 Task: Create a section Escape Velocity and in the section, add a milestone Email Marketing Automation in the project WorldView.
Action: Mouse moved to (45, 327)
Screenshot: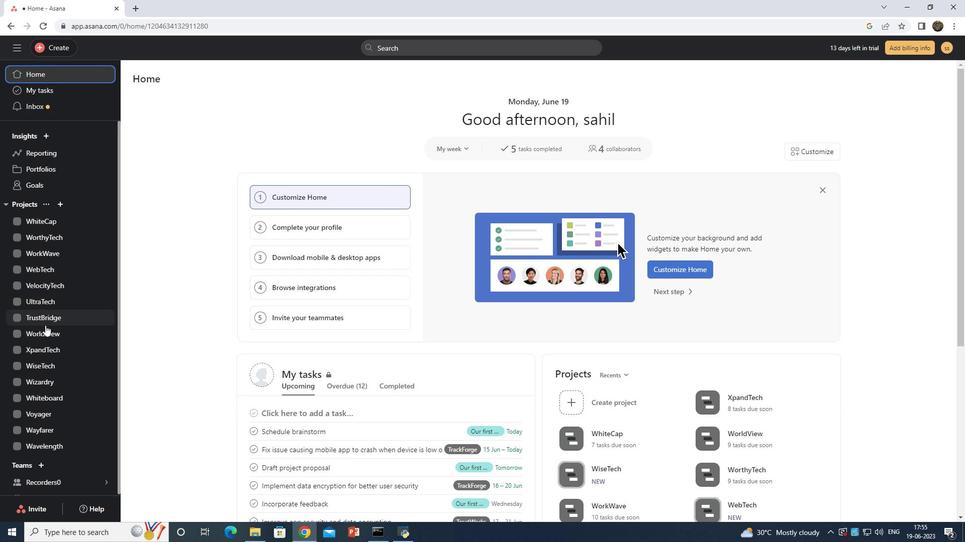 
Action: Mouse pressed left at (45, 327)
Screenshot: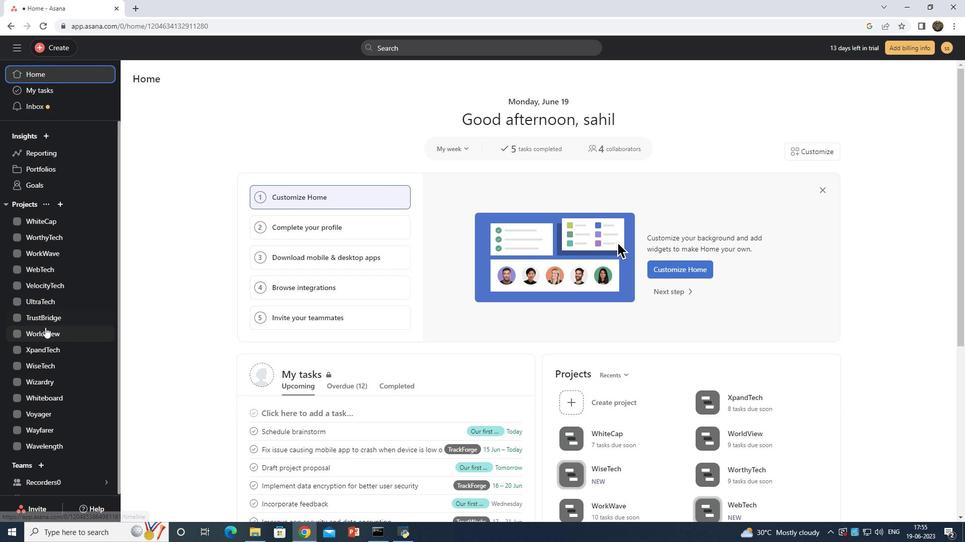 
Action: Mouse moved to (173, 416)
Screenshot: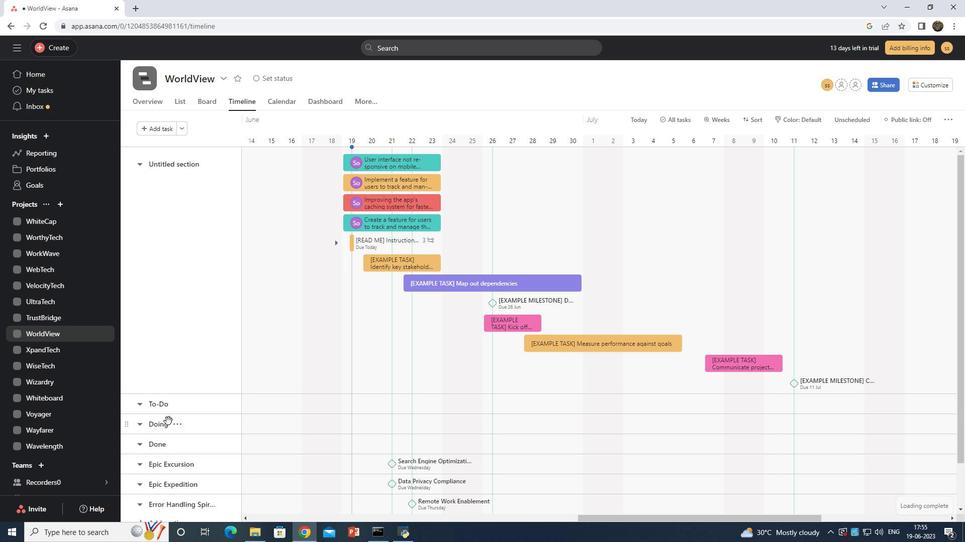 
Action: Mouse scrolled (173, 415) with delta (0, 0)
Screenshot: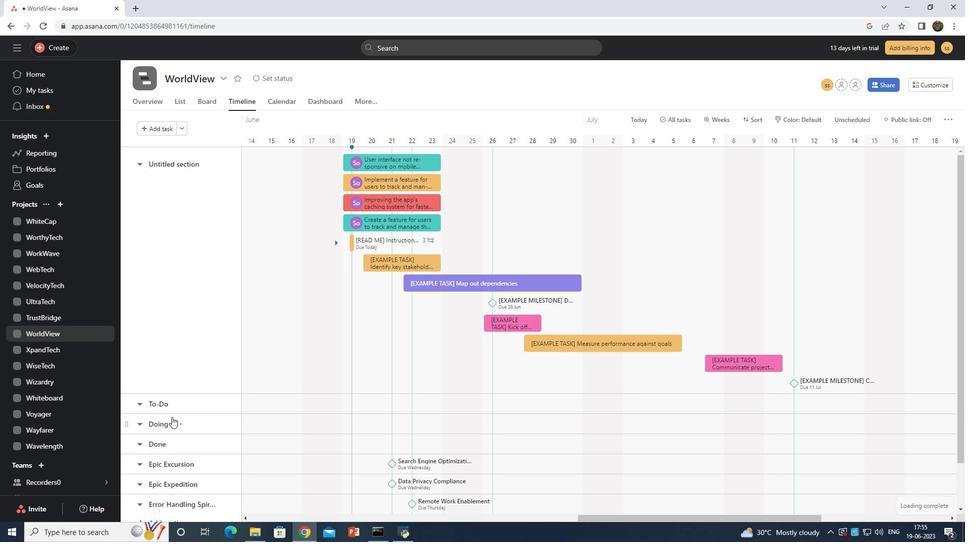 
Action: Mouse scrolled (173, 415) with delta (0, 0)
Screenshot: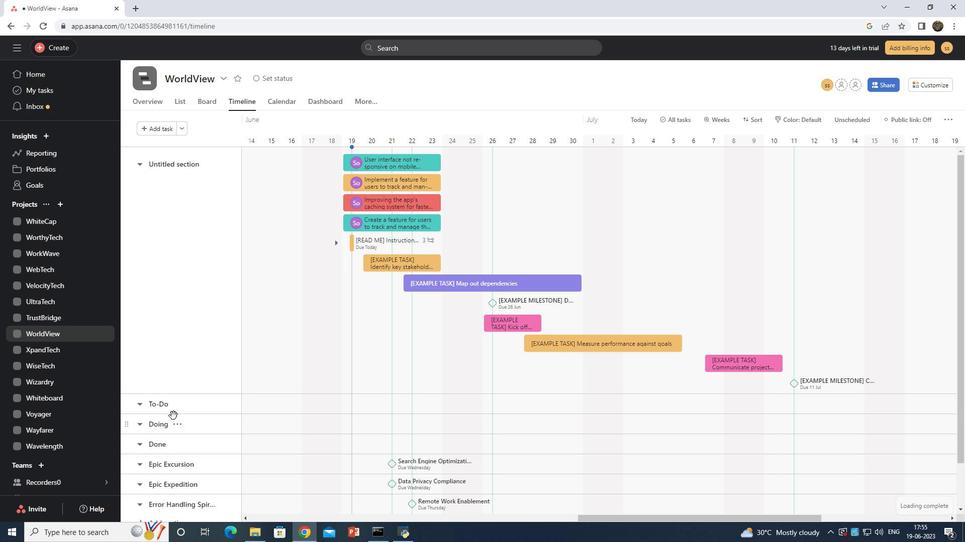 
Action: Mouse moved to (173, 415)
Screenshot: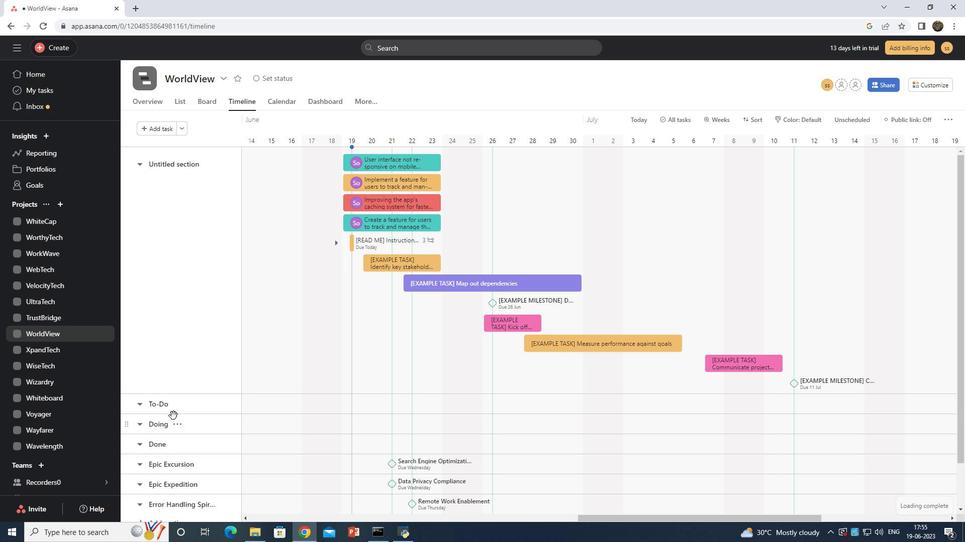 
Action: Mouse scrolled (173, 415) with delta (0, 0)
Screenshot: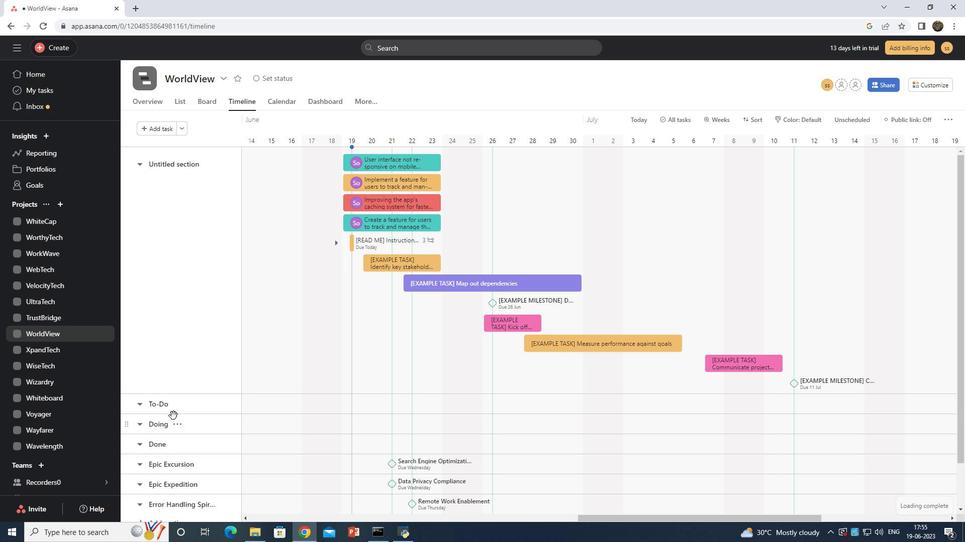 
Action: Mouse moved to (175, 414)
Screenshot: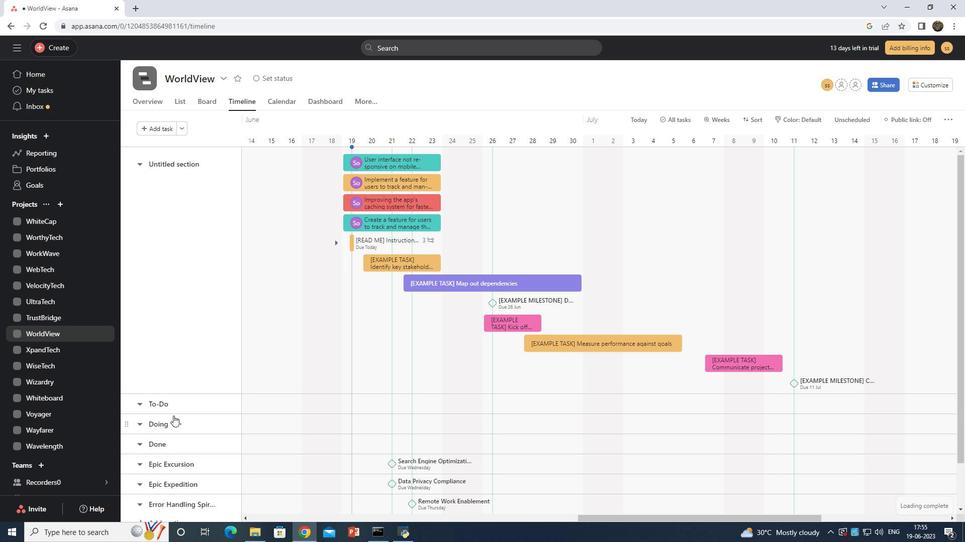 
Action: Mouse scrolled (175, 414) with delta (0, 0)
Screenshot: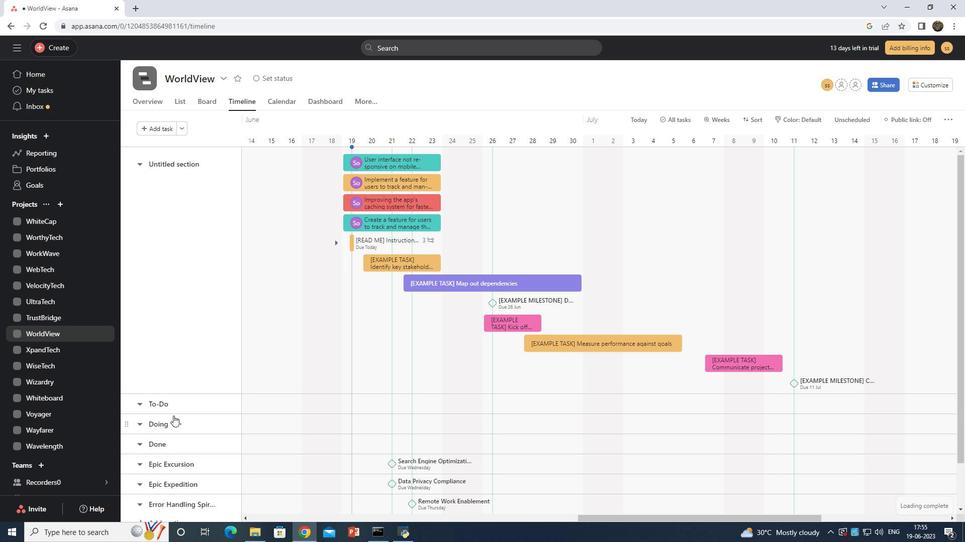 
Action: Mouse moved to (167, 467)
Screenshot: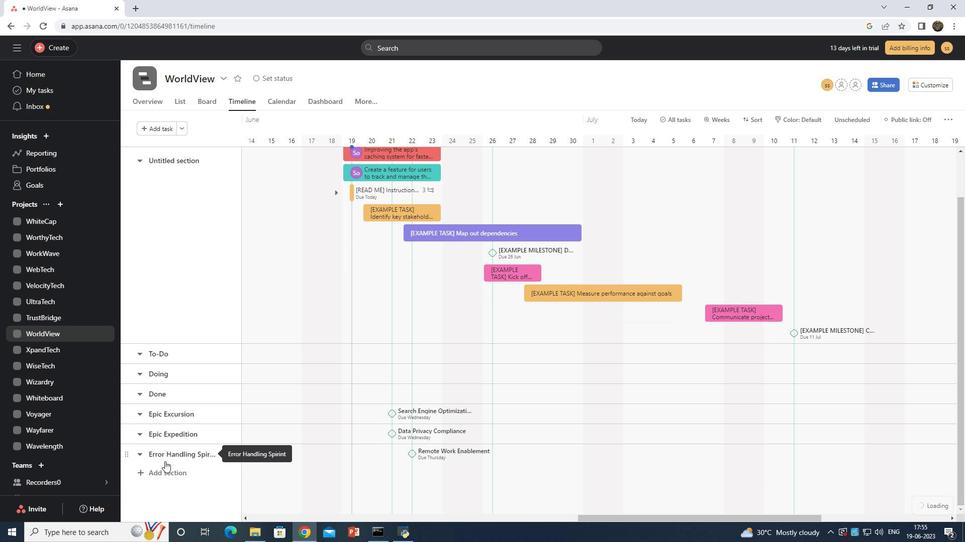 
Action: Mouse pressed left at (167, 467)
Screenshot: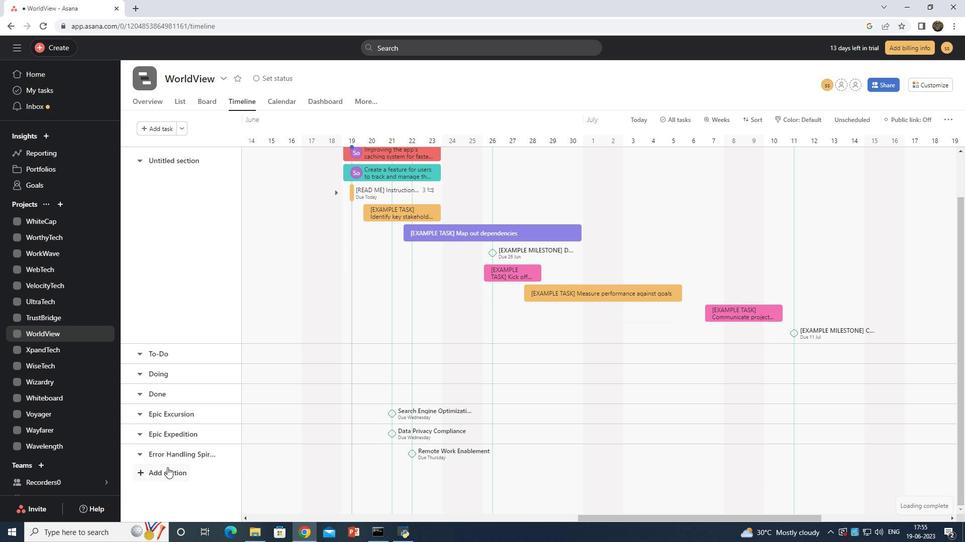 
Action: Mouse moved to (385, 235)
Screenshot: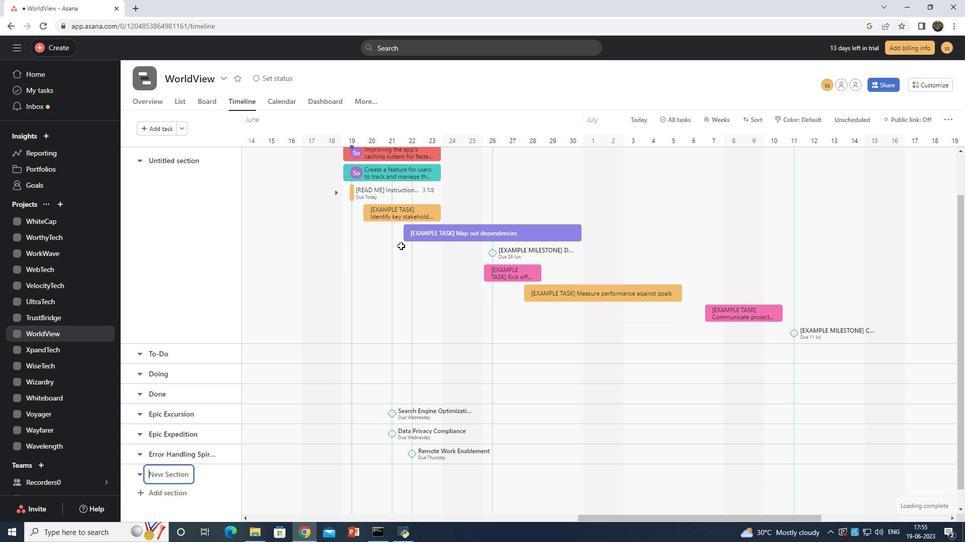 
Action: Key pressed <Key.shift>Escape<Key.space><Key.shift>Velocity
Screenshot: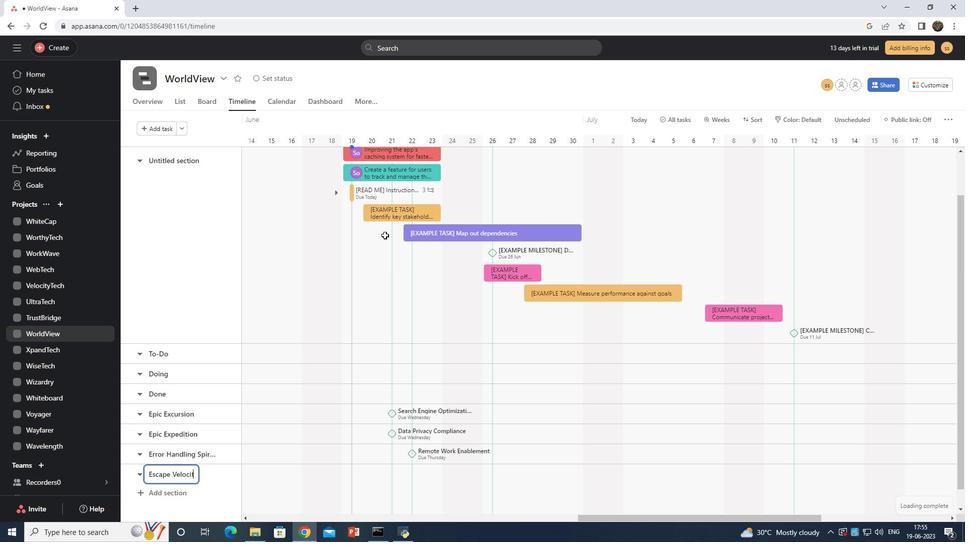 
Action: Mouse moved to (334, 474)
Screenshot: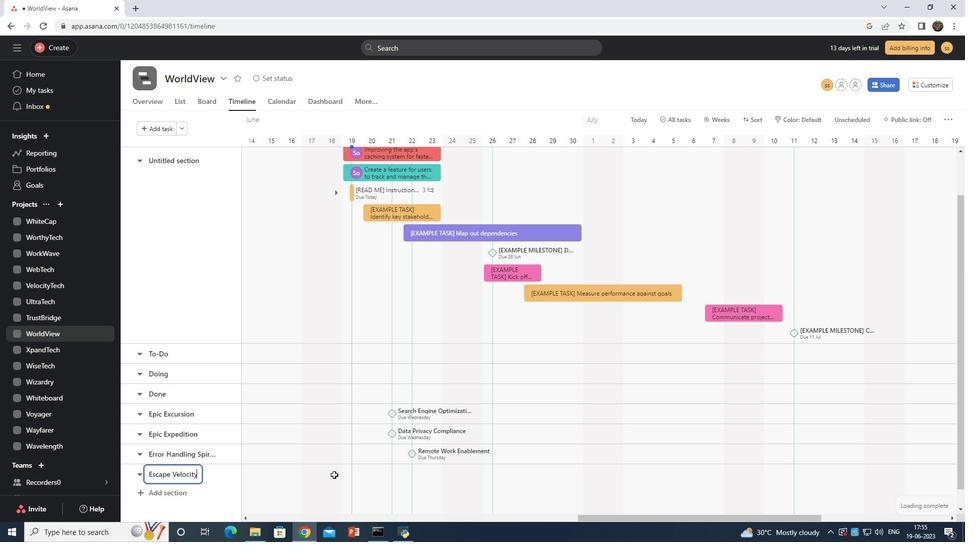 
Action: Key pressed <Key.enter>
Screenshot: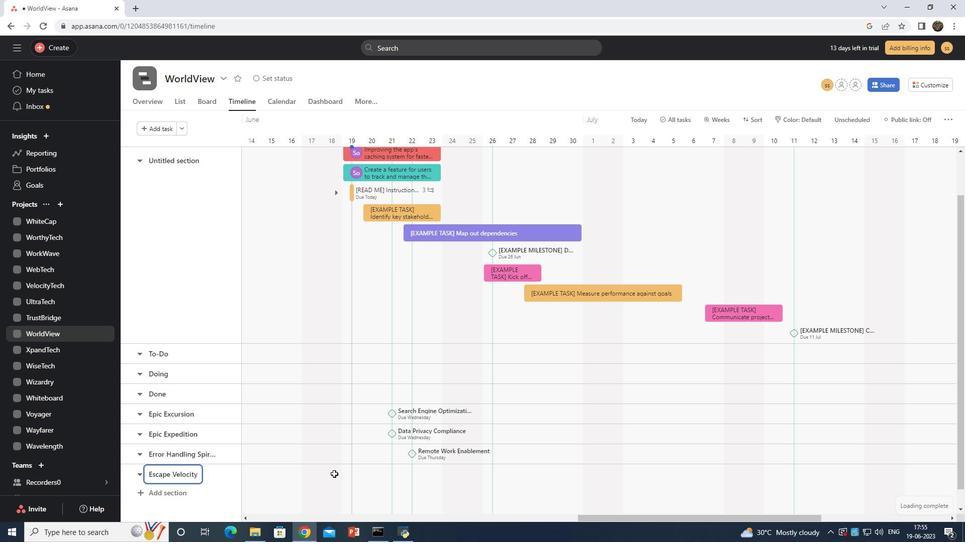 
Action: Mouse pressed left at (334, 474)
Screenshot: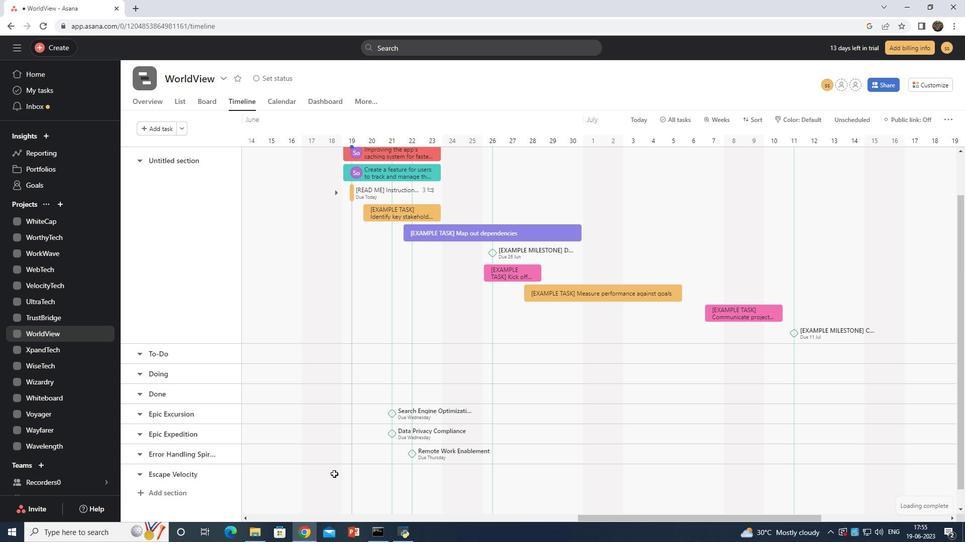 
Action: Mouse moved to (379, 434)
Screenshot: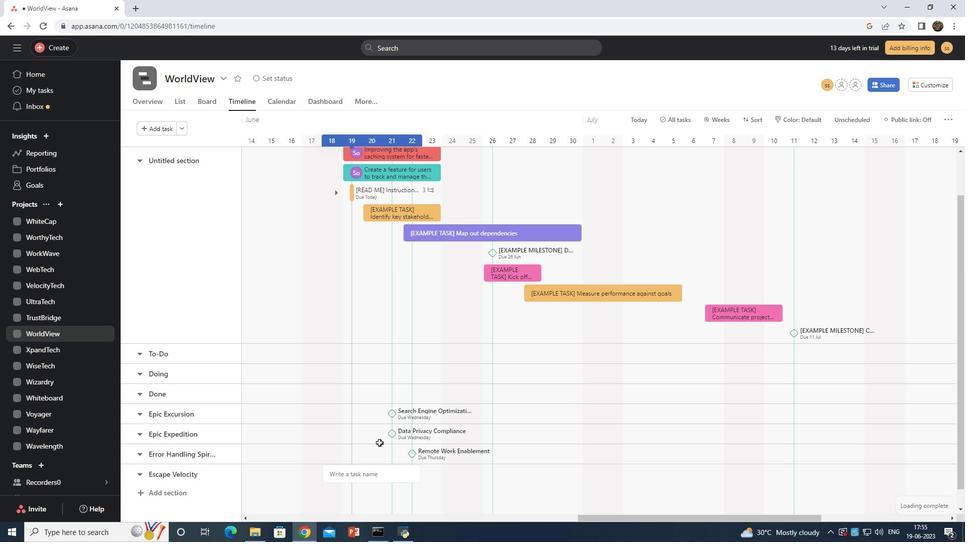
Action: Key pressed <Key.shift>Emaill<Key.space><Key.shift>Marketing<Key.space><Key.shift>Automation
Screenshot: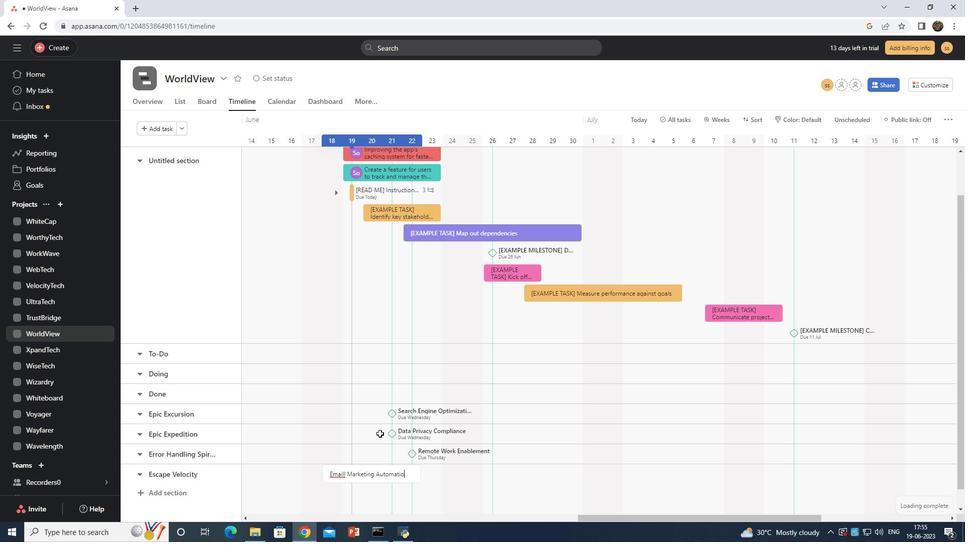 
Action: Mouse moved to (406, 475)
Screenshot: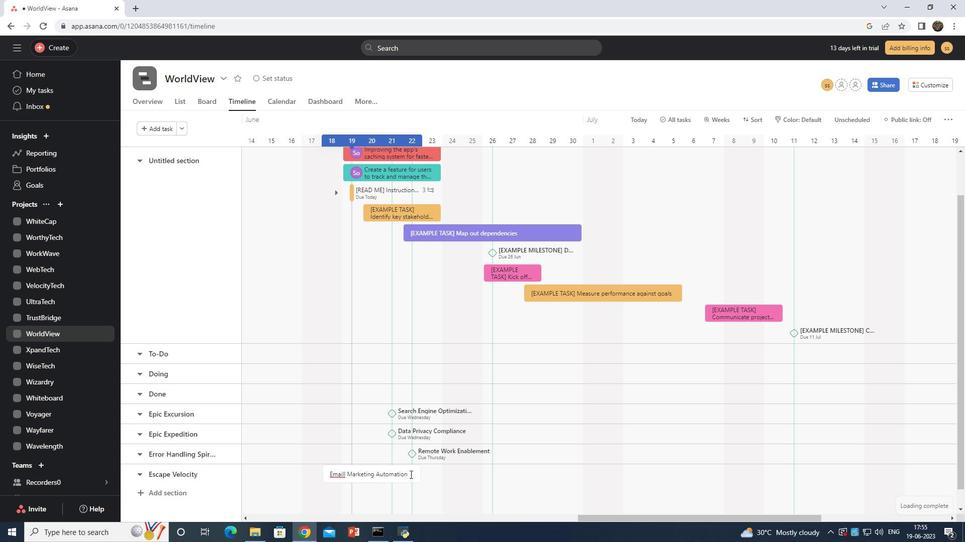 
Action: Mouse pressed right at (406, 475)
Screenshot: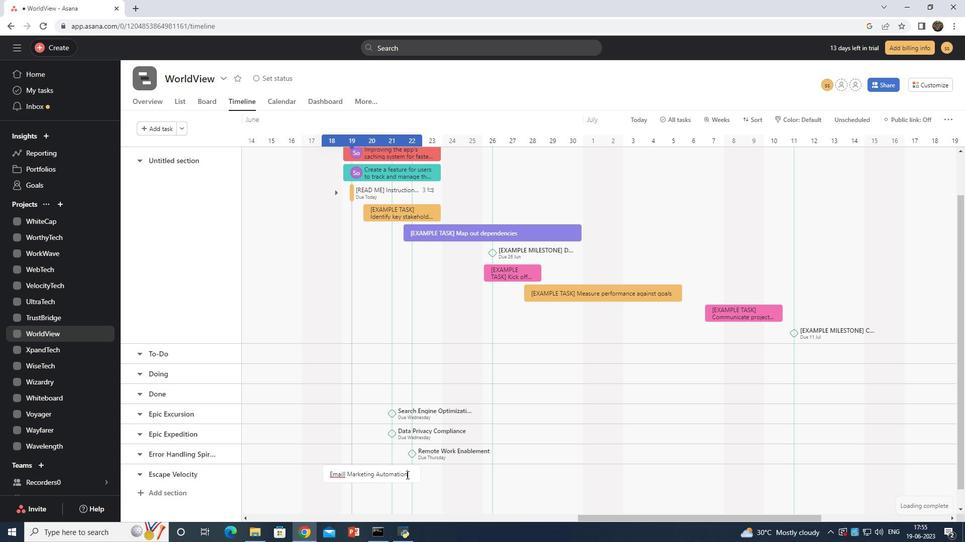 
Action: Mouse moved to (449, 419)
Screenshot: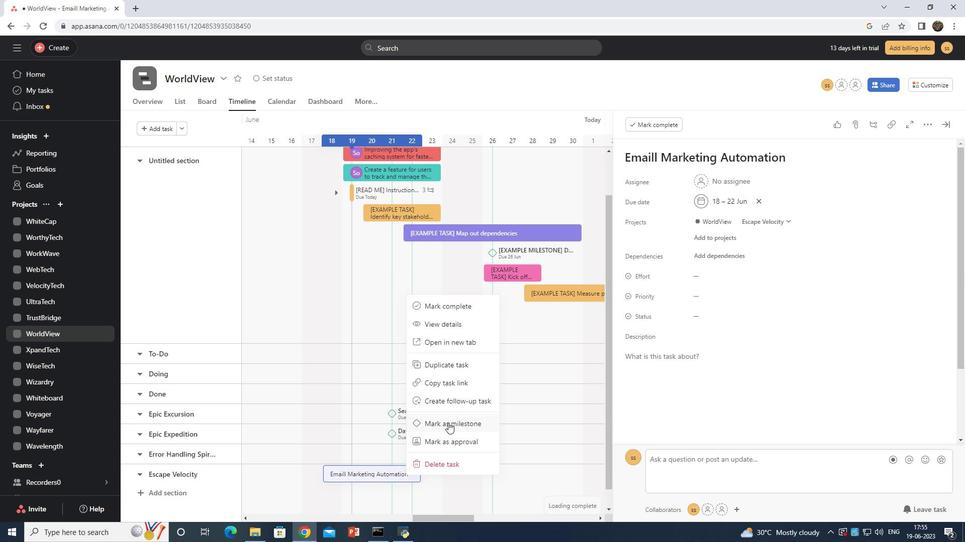 
Action: Mouse pressed left at (449, 419)
Screenshot: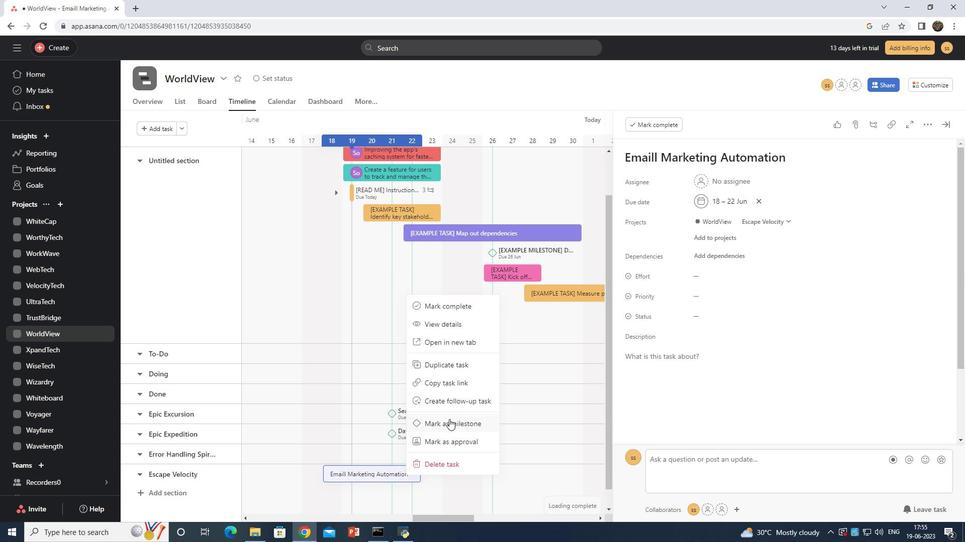 
Action: Mouse moved to (943, 126)
Screenshot: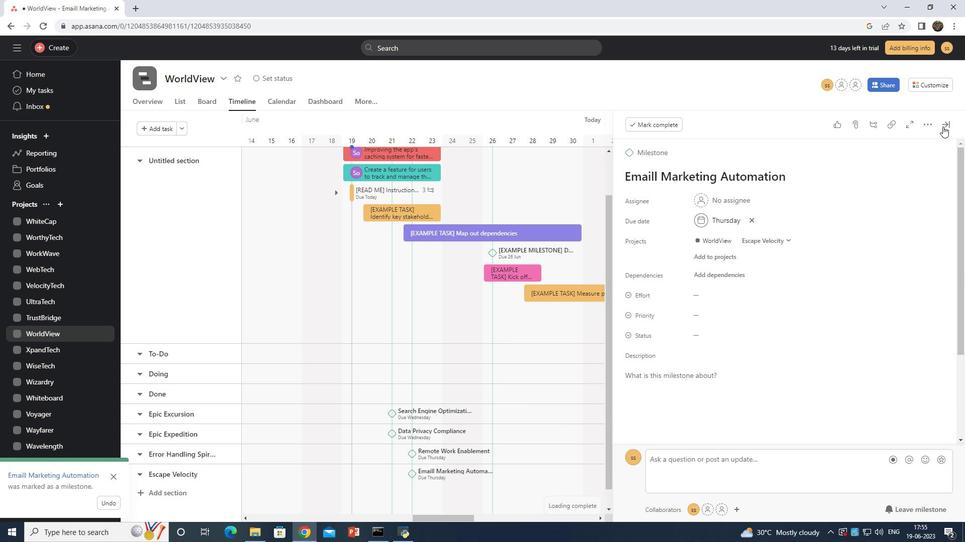 
Action: Mouse pressed left at (943, 126)
Screenshot: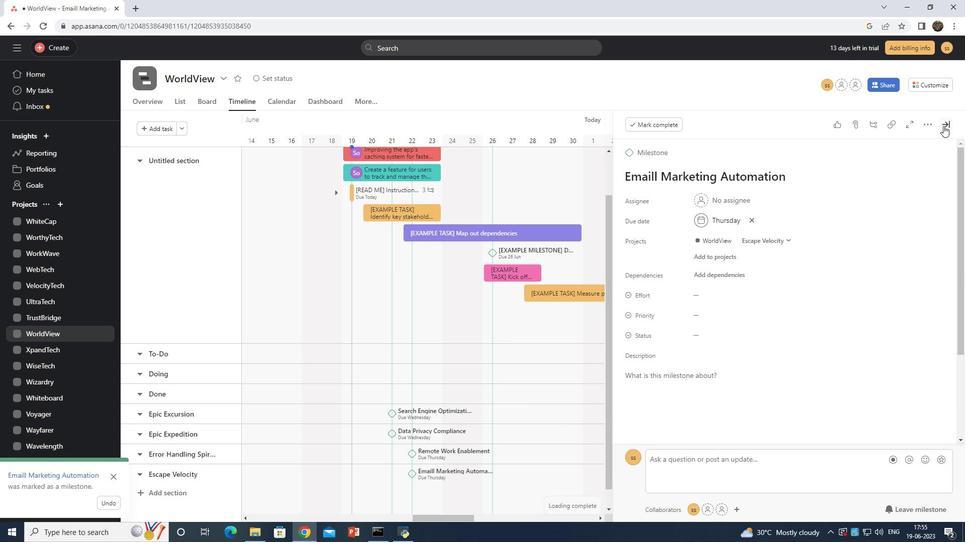 
Action: Mouse moved to (950, 294)
Screenshot: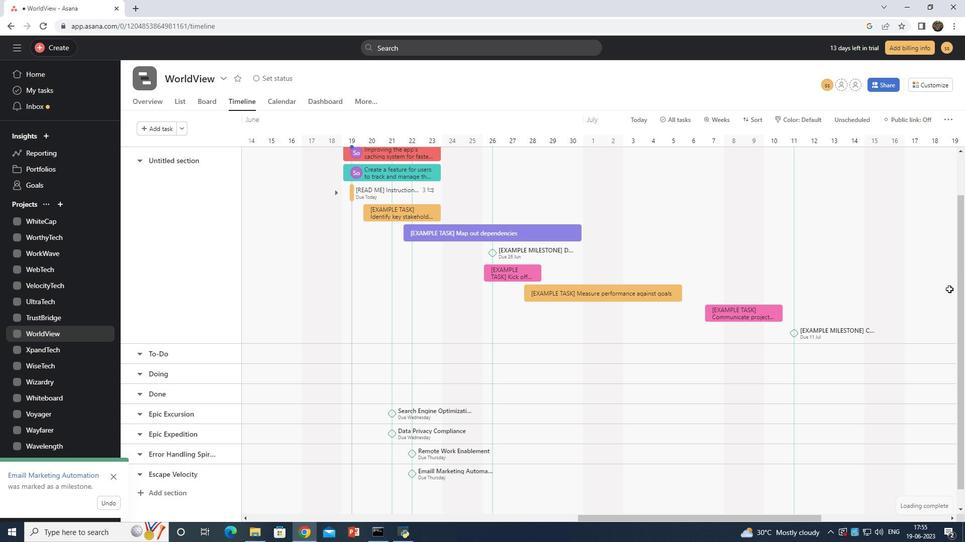 
